 Task: Create a due date automation trigger when advanced on, on the tuesday of the week before a card is due add dates not starting this month at 11:00 AM.
Action: Mouse moved to (861, 265)
Screenshot: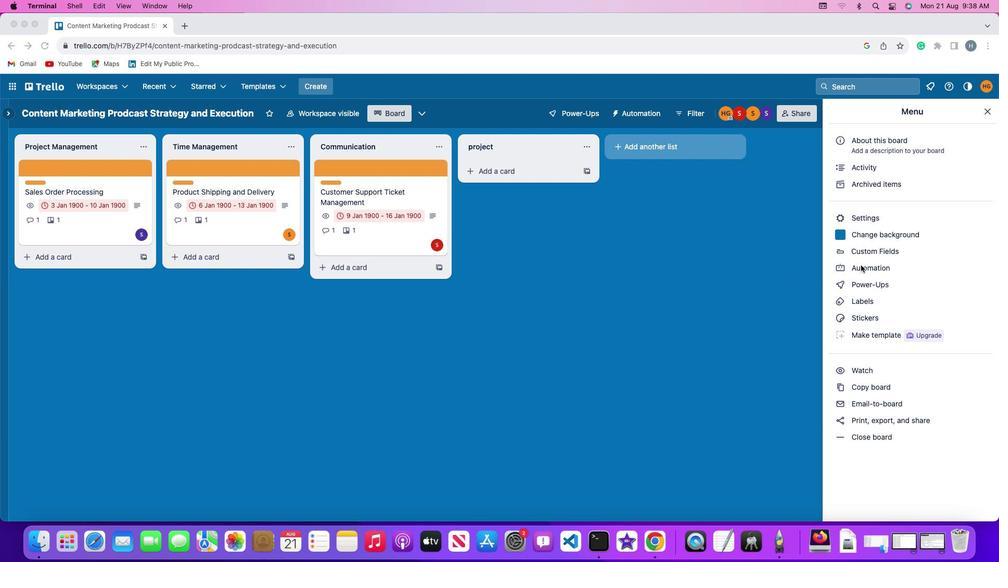 
Action: Mouse pressed left at (861, 265)
Screenshot: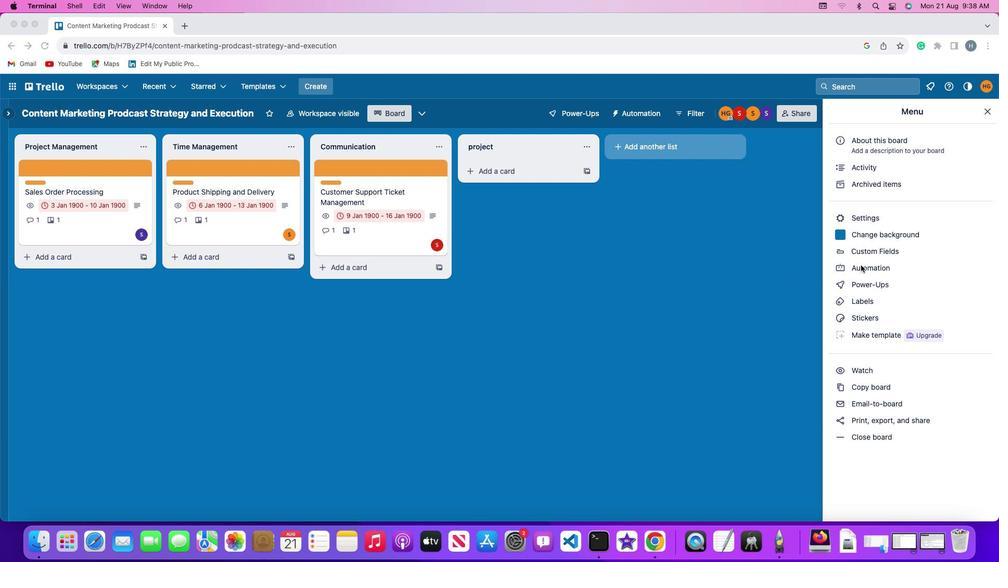 
Action: Mouse pressed left at (861, 265)
Screenshot: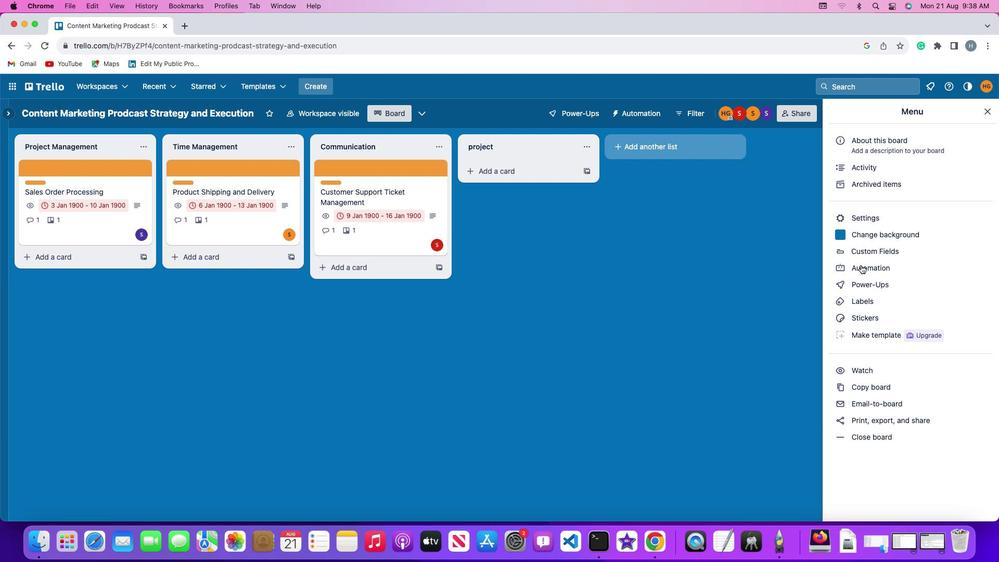 
Action: Mouse moved to (53, 246)
Screenshot: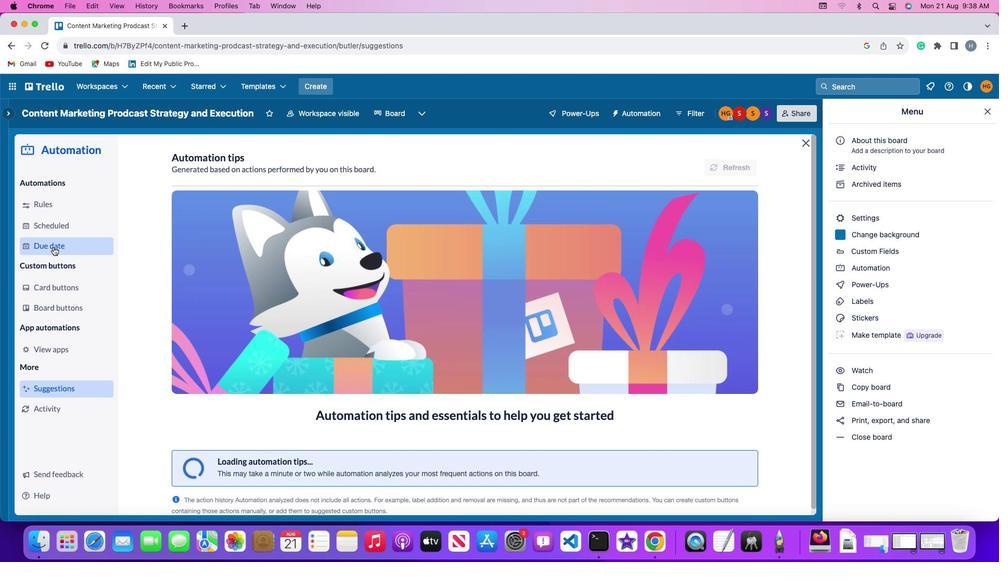 
Action: Mouse pressed left at (53, 246)
Screenshot: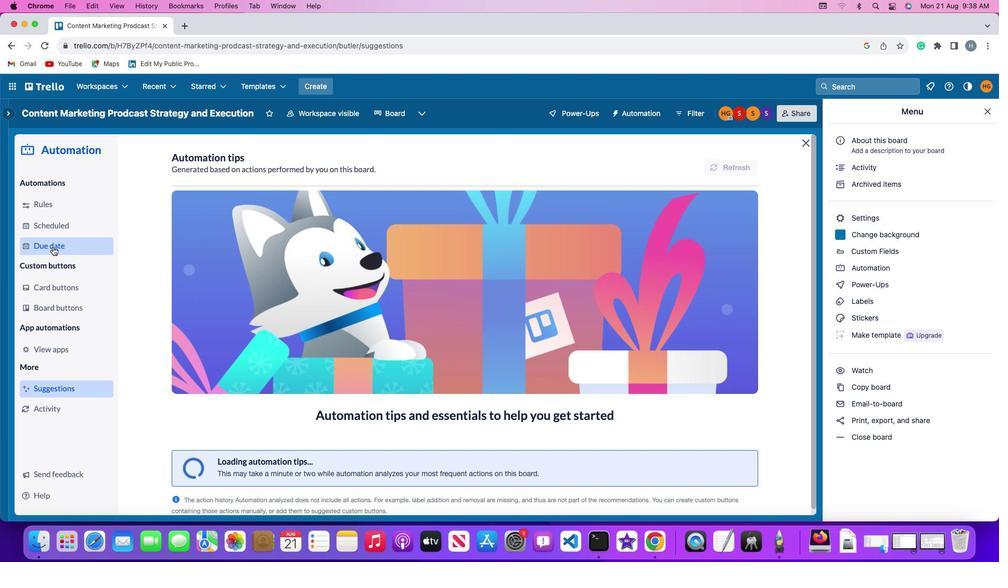 
Action: Mouse moved to (686, 159)
Screenshot: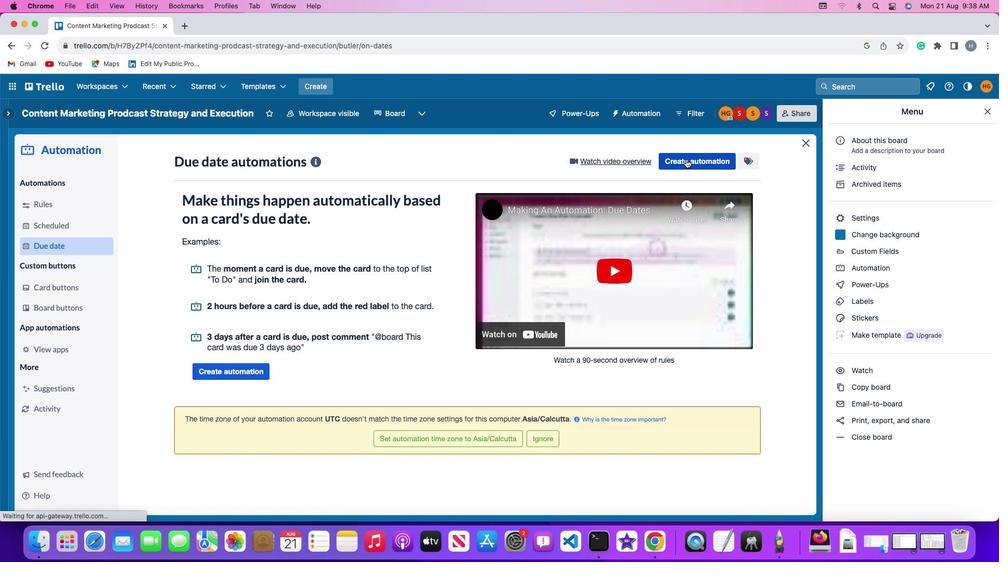 
Action: Mouse pressed left at (686, 159)
Screenshot: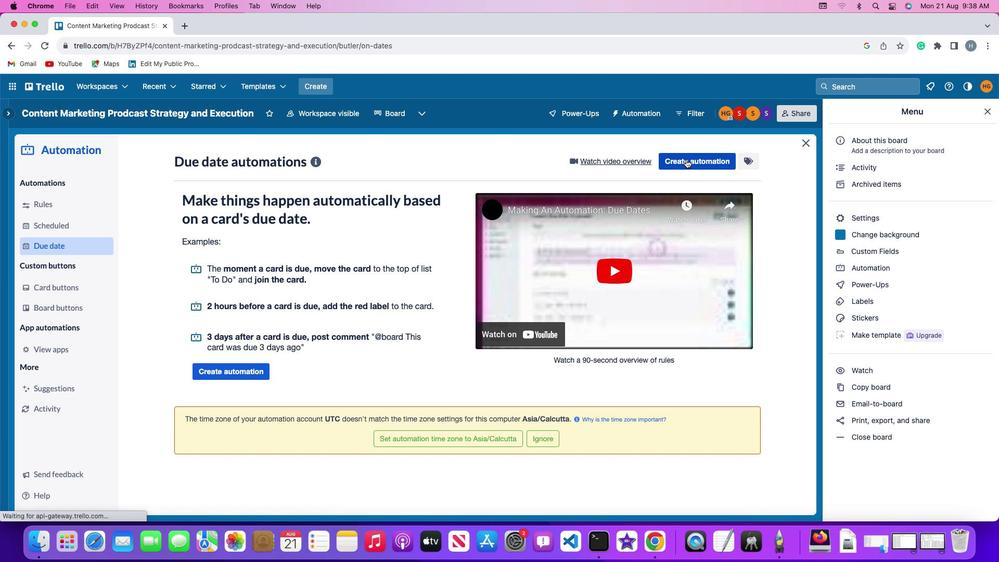 
Action: Mouse moved to (230, 259)
Screenshot: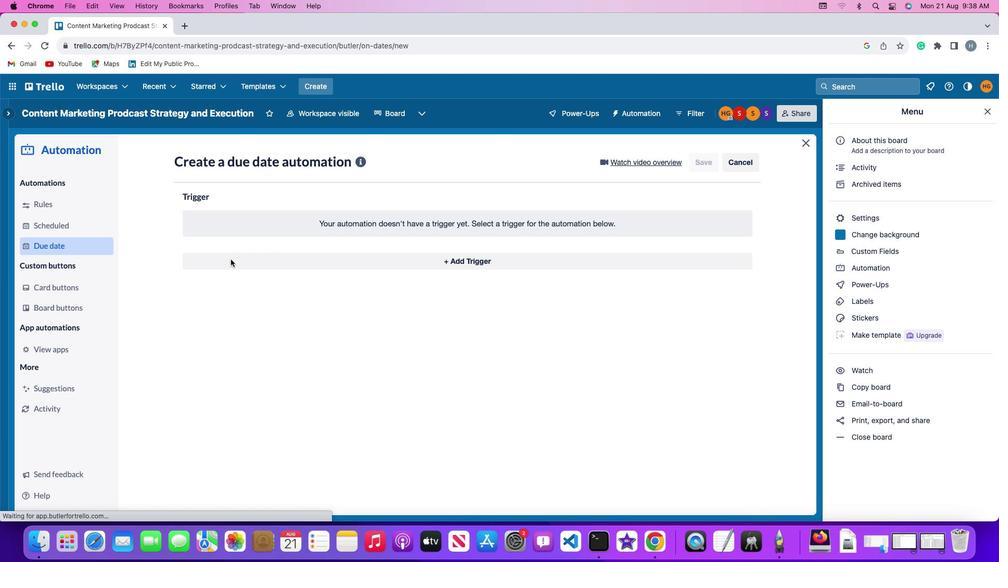 
Action: Mouse pressed left at (230, 259)
Screenshot: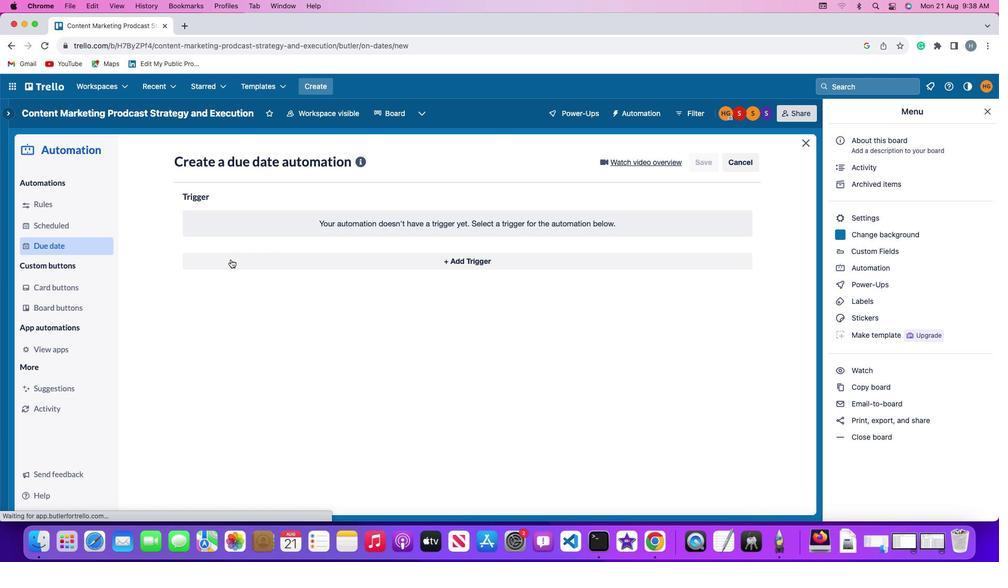 
Action: Mouse moved to (237, 456)
Screenshot: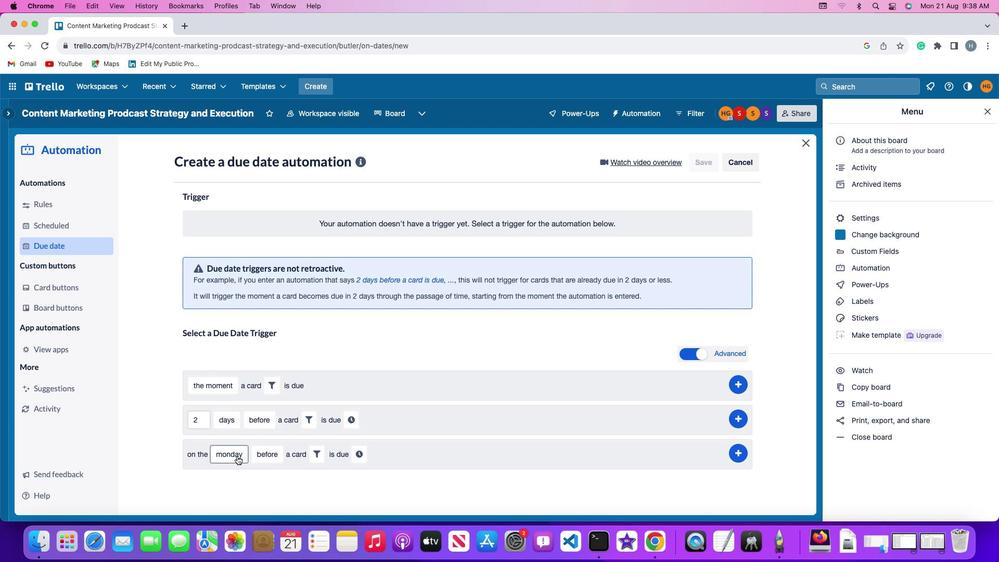 
Action: Mouse pressed left at (237, 456)
Screenshot: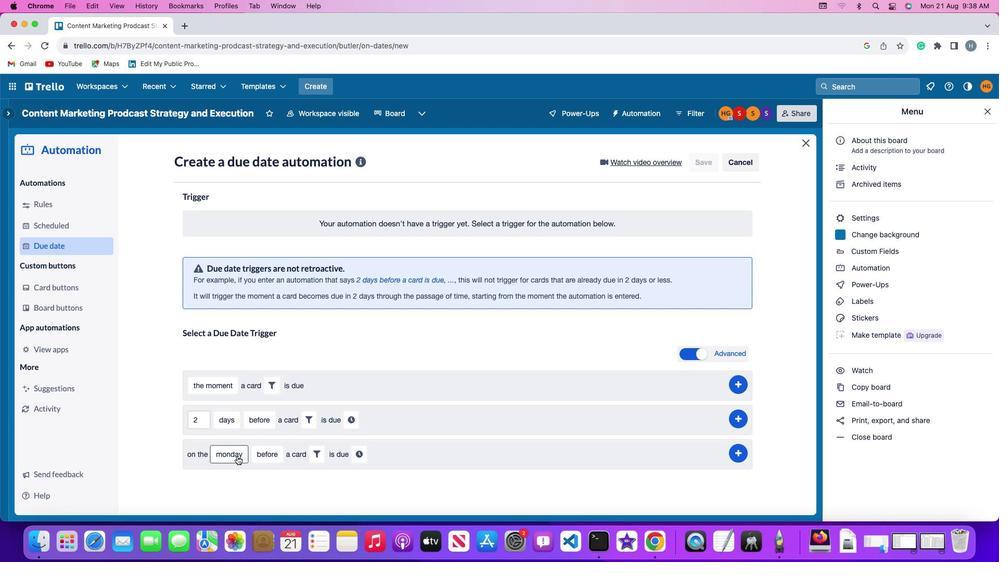 
Action: Mouse moved to (253, 328)
Screenshot: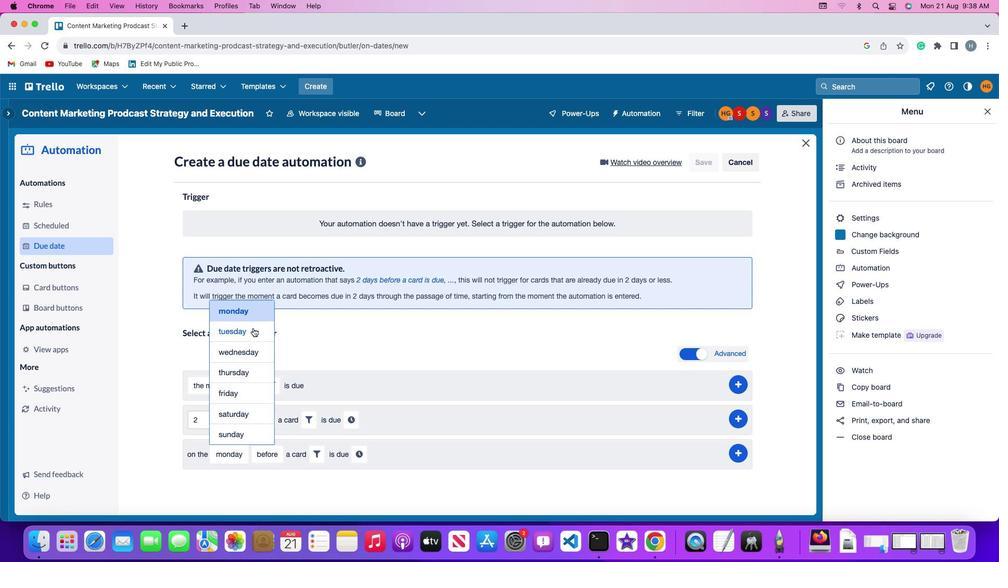 
Action: Mouse pressed left at (253, 328)
Screenshot: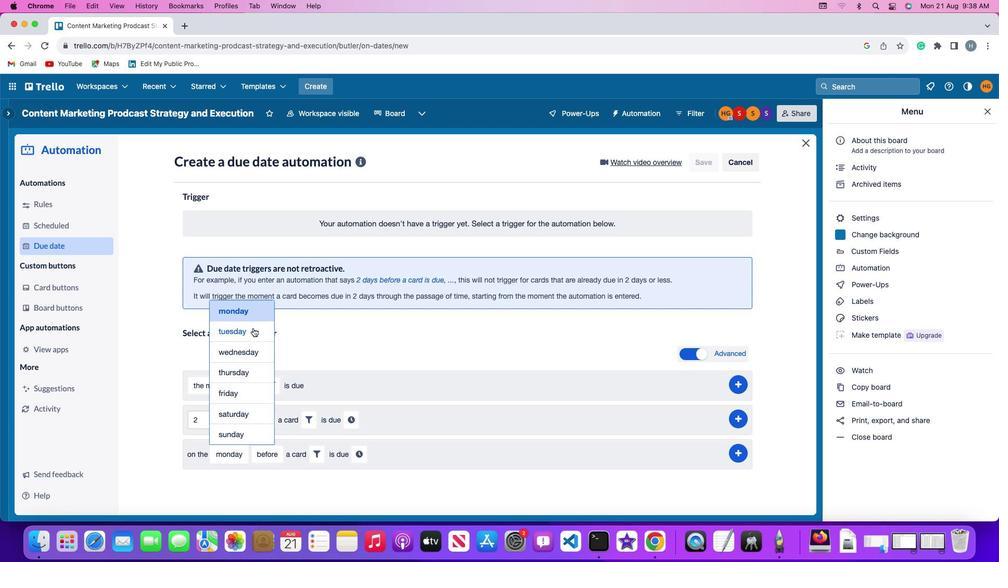 
Action: Mouse moved to (278, 454)
Screenshot: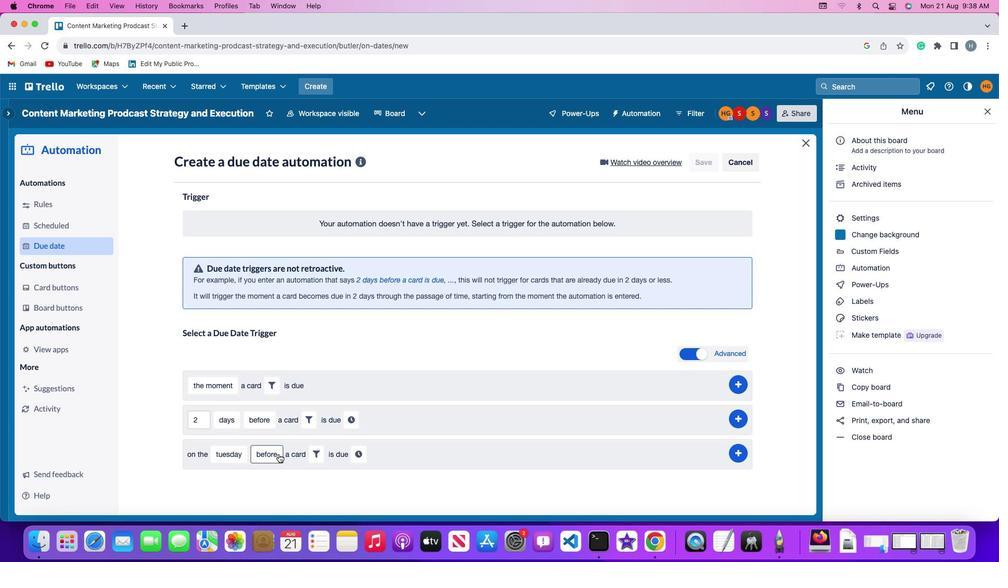 
Action: Mouse pressed left at (278, 454)
Screenshot: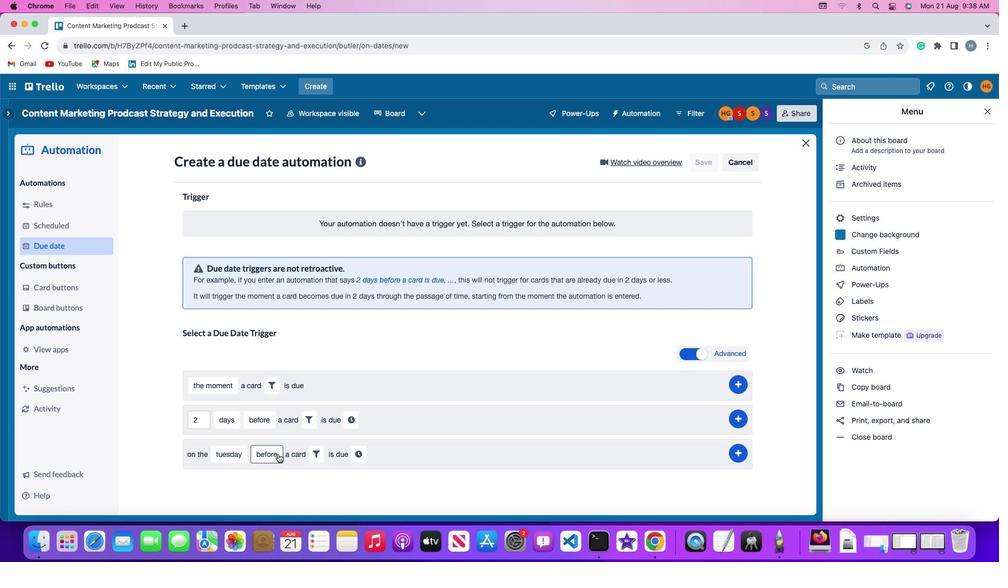 
Action: Mouse moved to (286, 436)
Screenshot: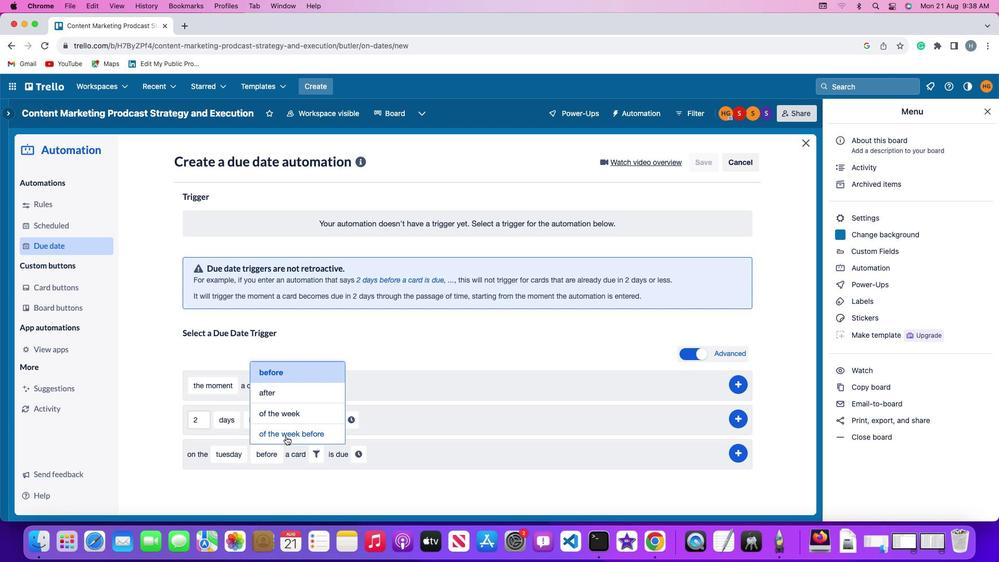 
Action: Mouse pressed left at (286, 436)
Screenshot: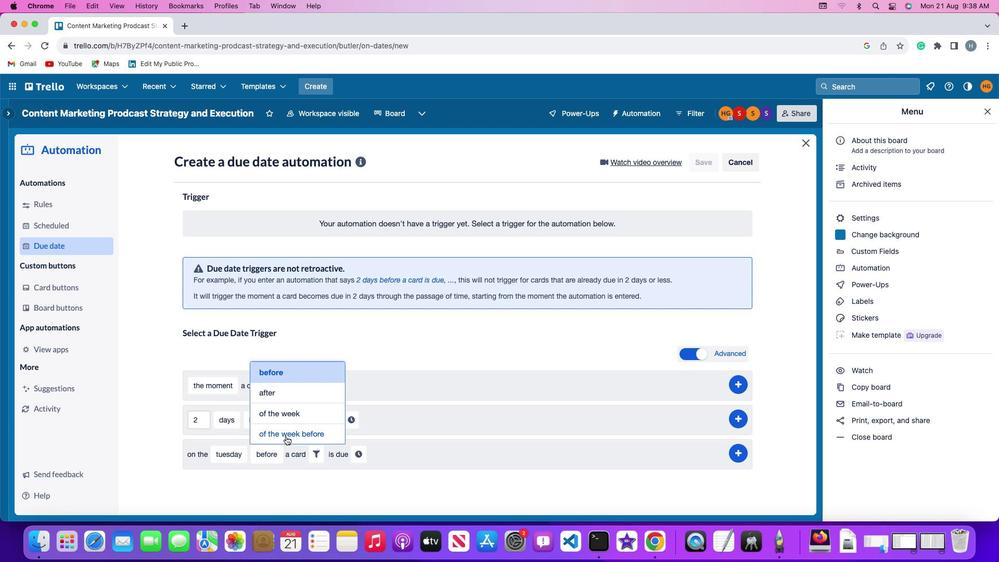 
Action: Mouse moved to (356, 452)
Screenshot: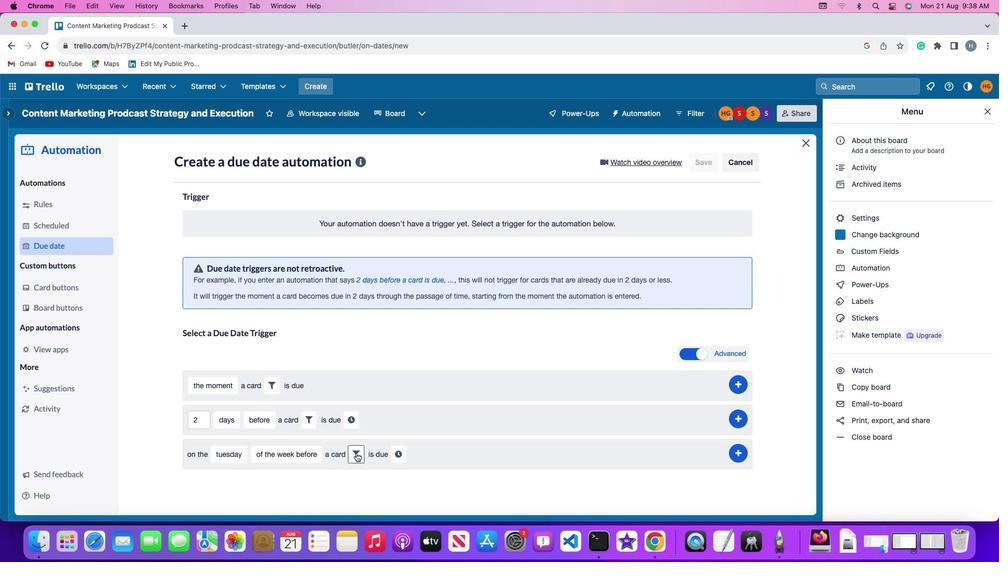 
Action: Mouse pressed left at (356, 452)
Screenshot: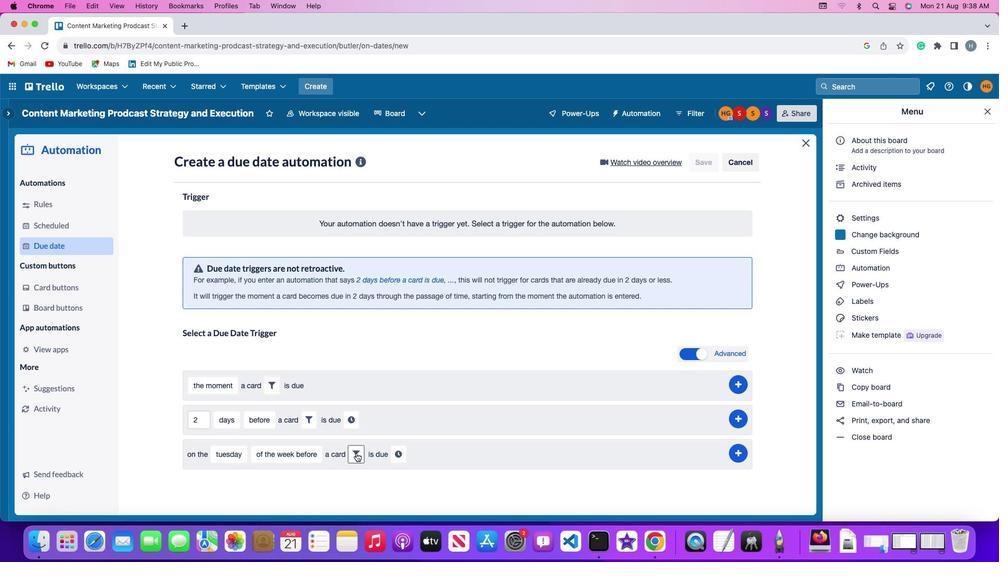
Action: Mouse moved to (408, 483)
Screenshot: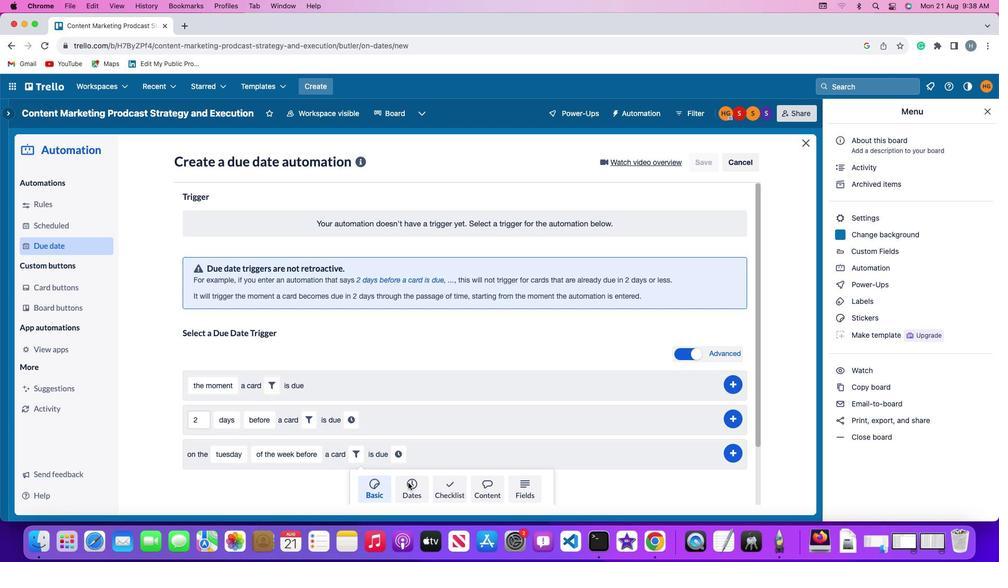 
Action: Mouse pressed left at (408, 483)
Screenshot: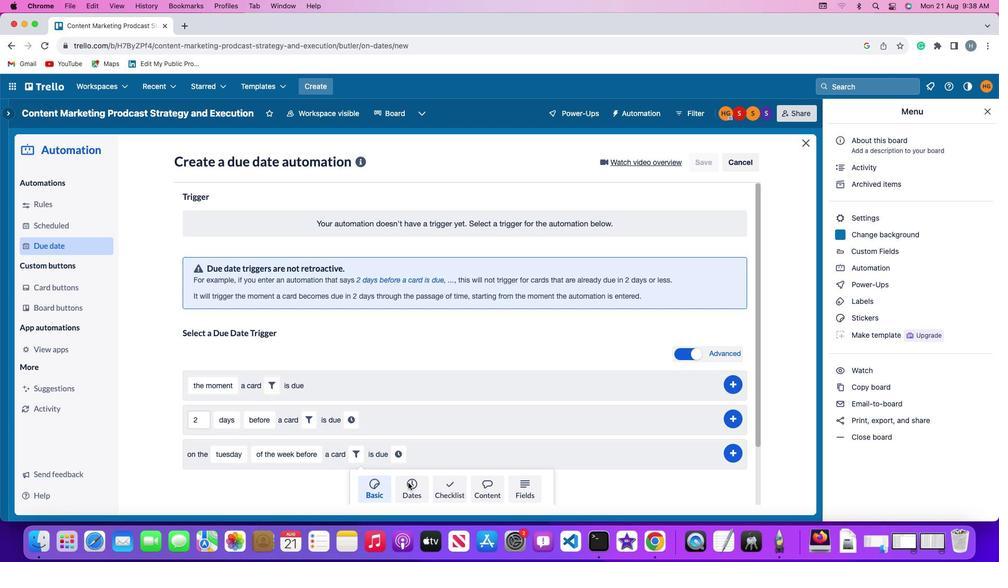 
Action: Mouse moved to (348, 482)
Screenshot: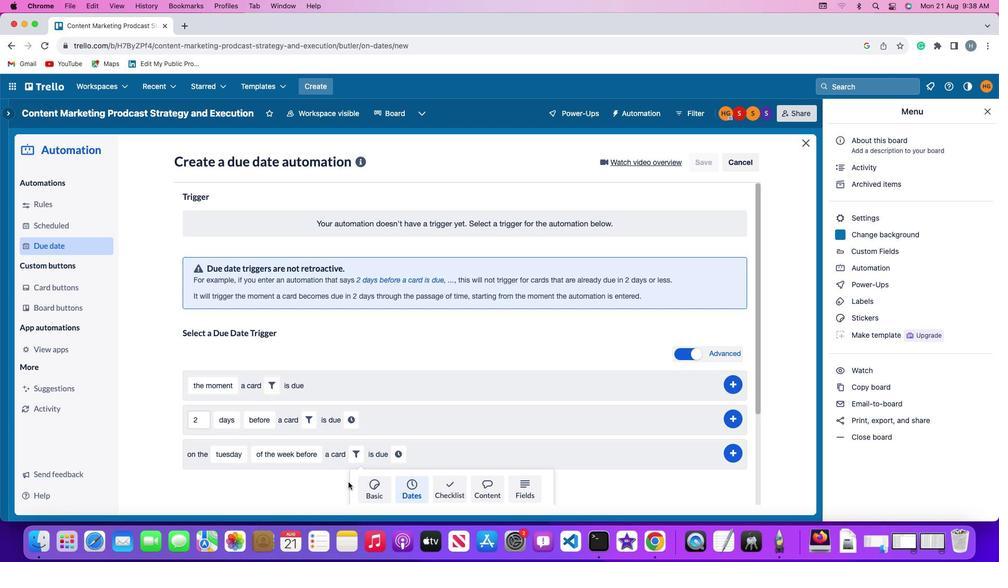 
Action: Mouse scrolled (348, 482) with delta (0, 0)
Screenshot: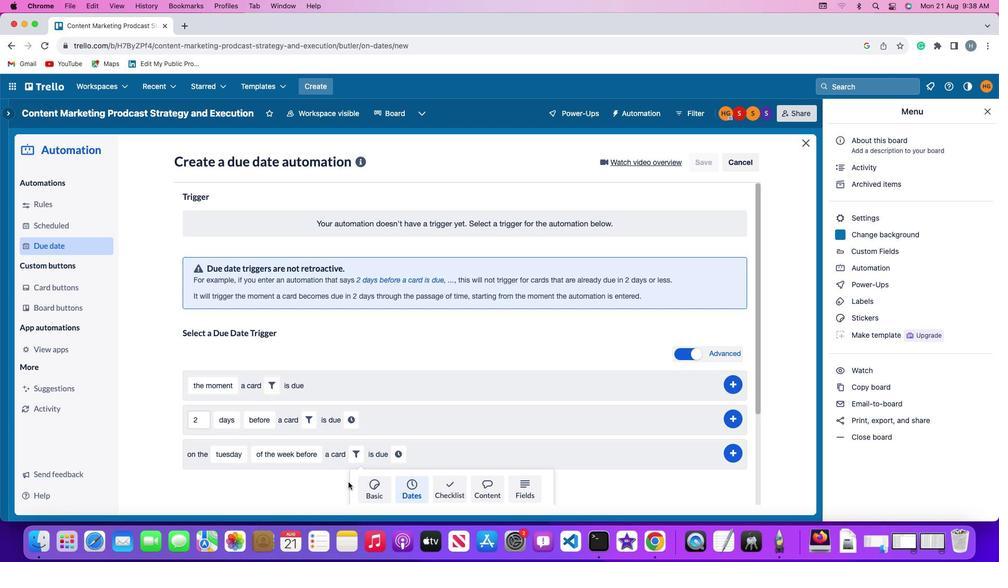 
Action: Mouse scrolled (348, 482) with delta (0, 0)
Screenshot: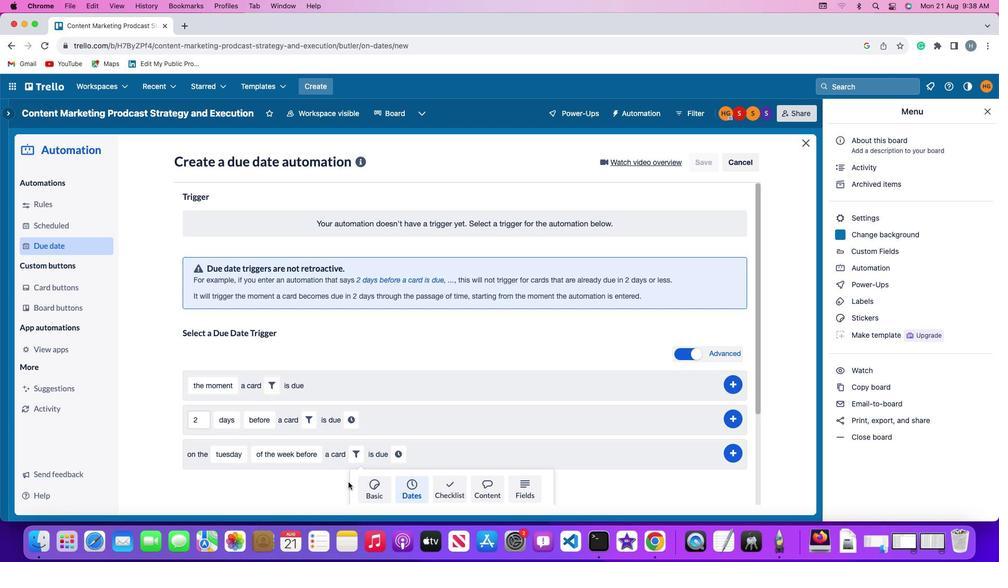 
Action: Mouse scrolled (348, 482) with delta (0, -1)
Screenshot: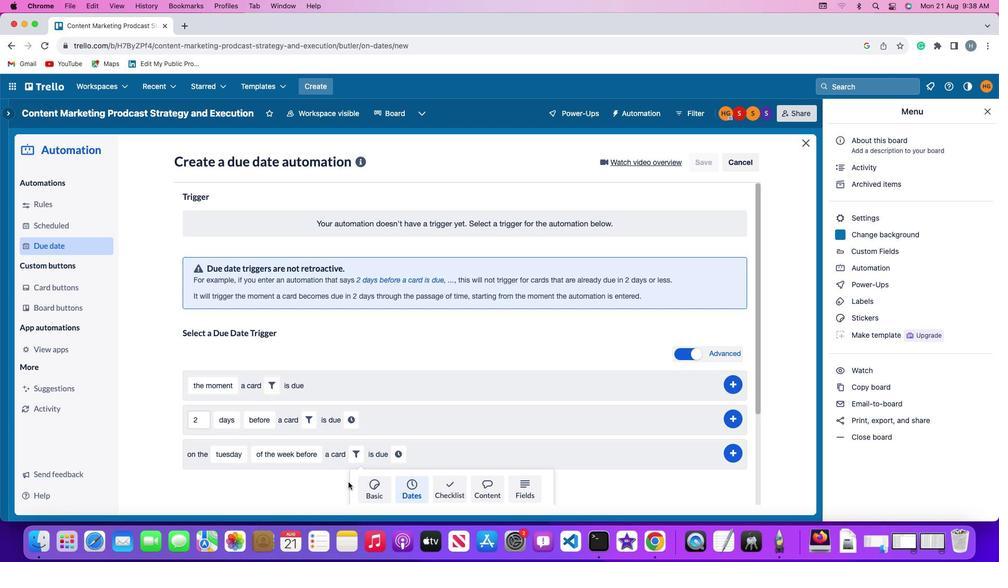 
Action: Mouse scrolled (348, 482) with delta (0, -2)
Screenshot: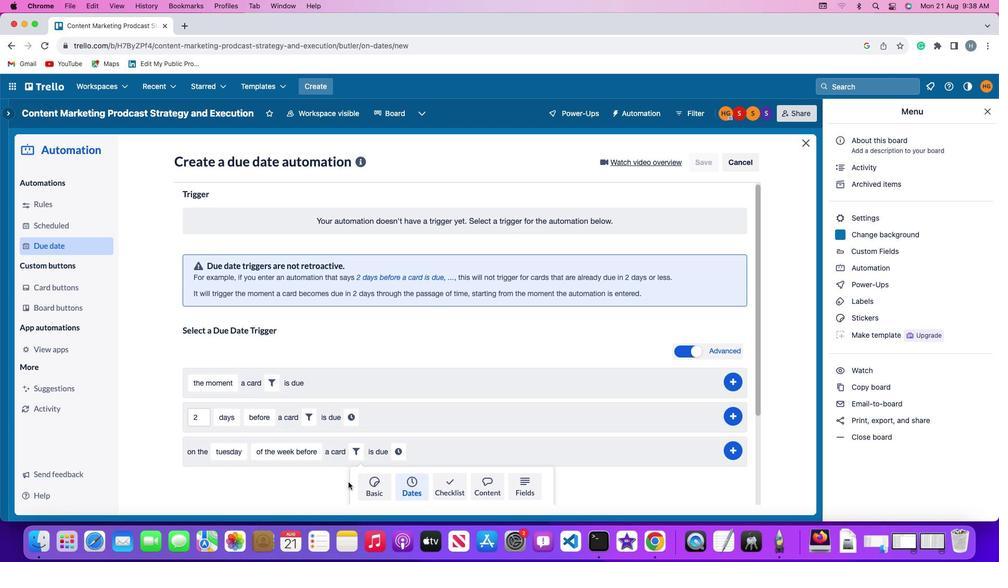 
Action: Mouse moved to (340, 480)
Screenshot: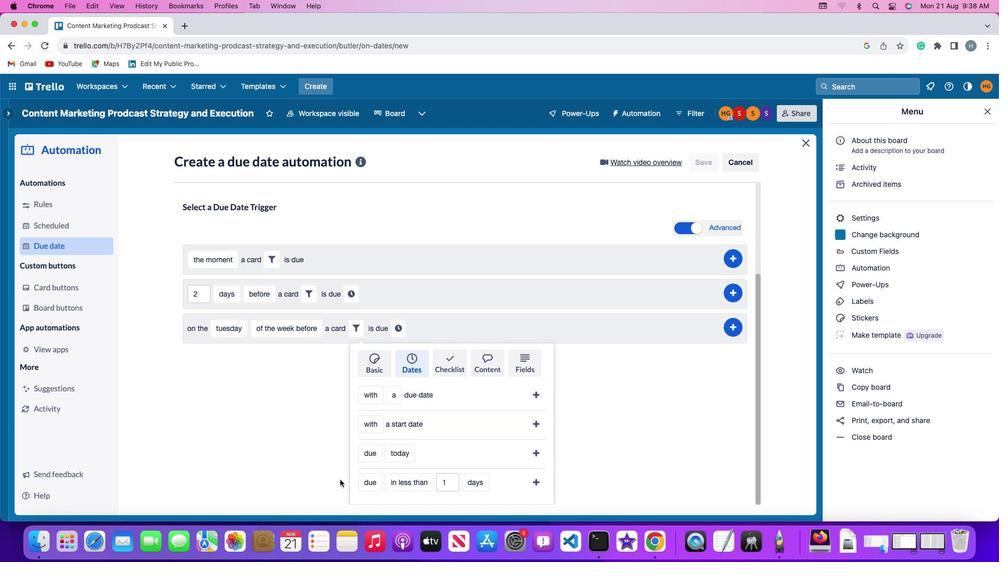 
Action: Mouse scrolled (340, 480) with delta (0, 0)
Screenshot: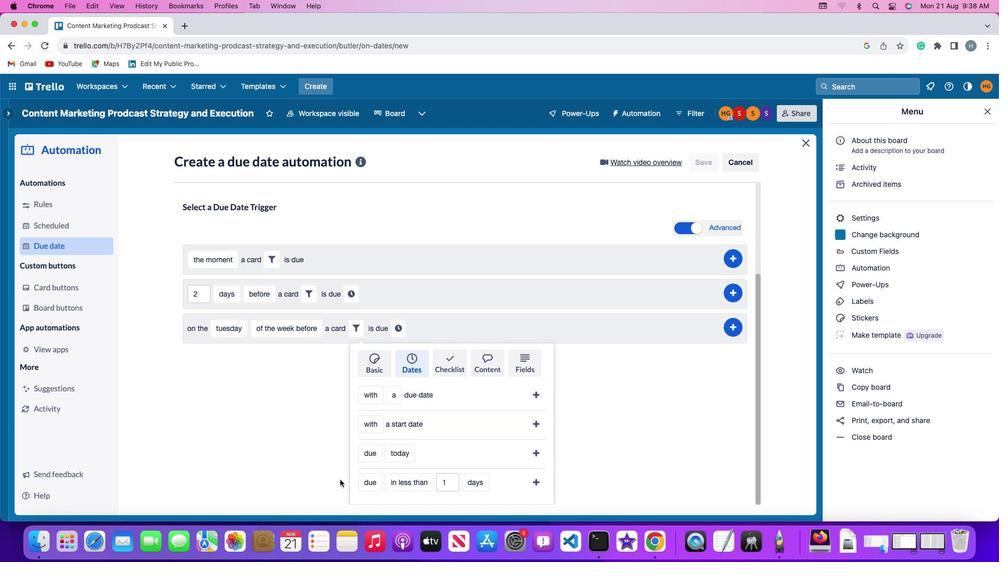 
Action: Mouse moved to (335, 478)
Screenshot: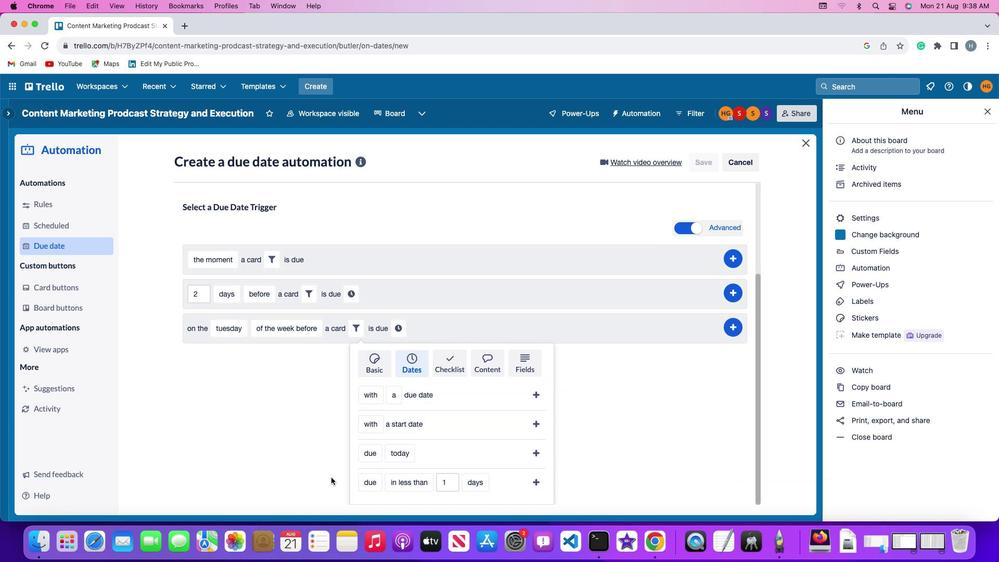 
Action: Mouse scrolled (335, 478) with delta (0, 0)
Screenshot: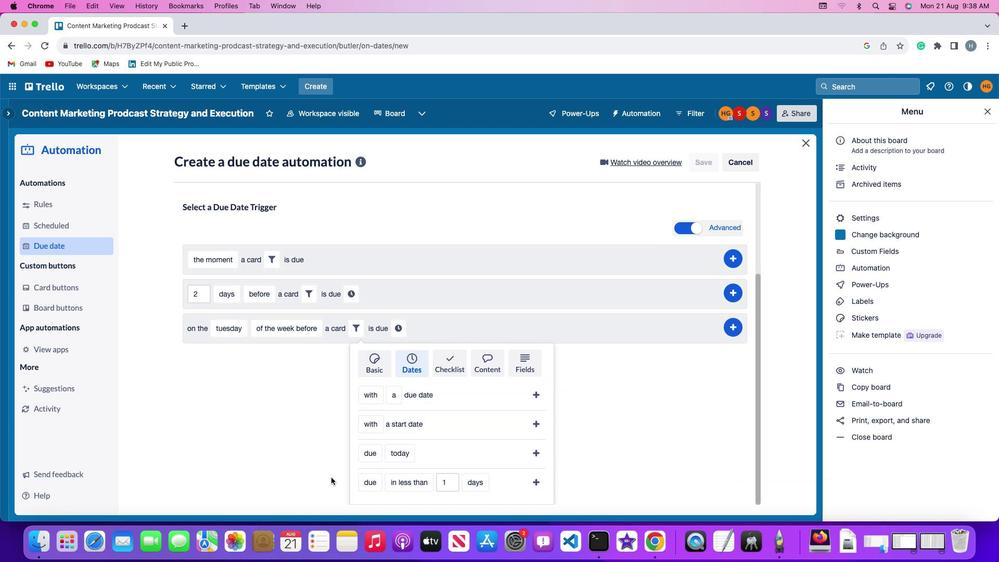 
Action: Mouse moved to (325, 476)
Screenshot: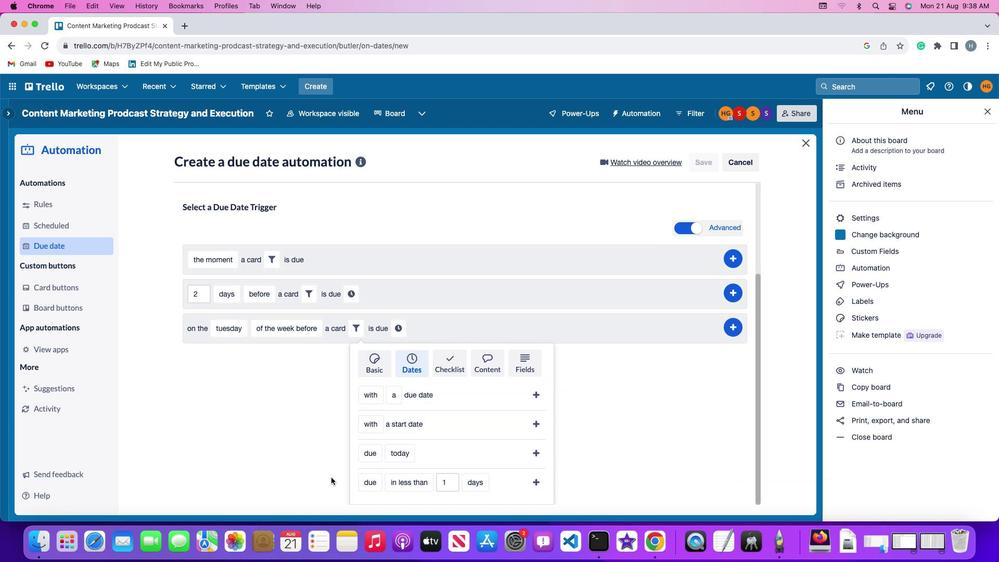 
Action: Mouse scrolled (325, 476) with delta (0, -1)
Screenshot: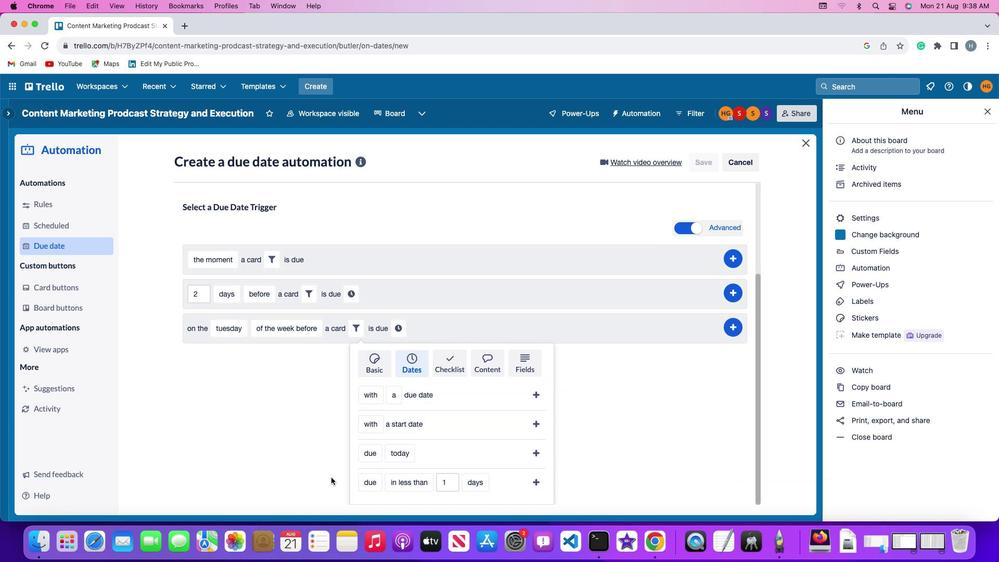 
Action: Mouse moved to (368, 457)
Screenshot: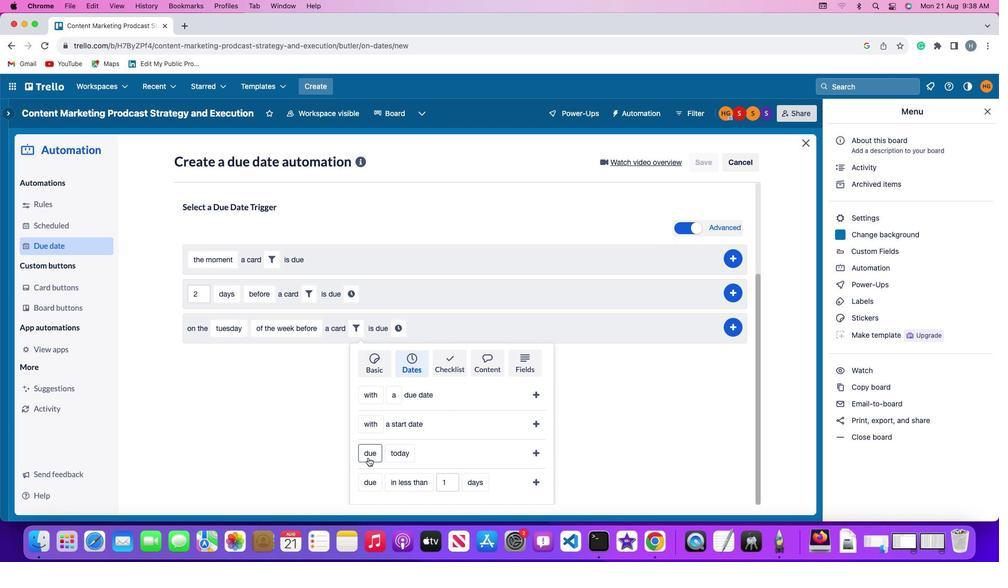 
Action: Mouse pressed left at (368, 457)
Screenshot: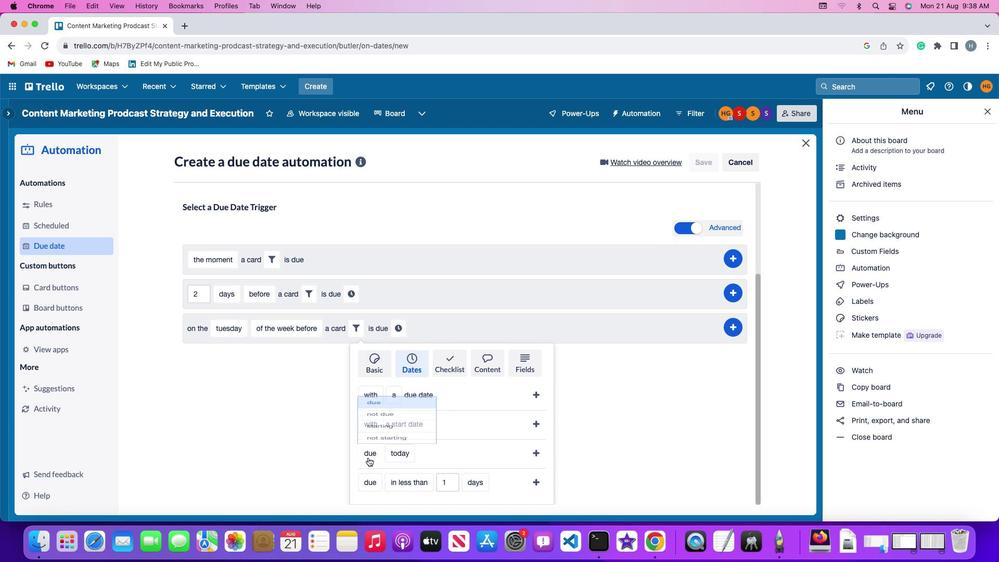 
Action: Mouse moved to (374, 439)
Screenshot: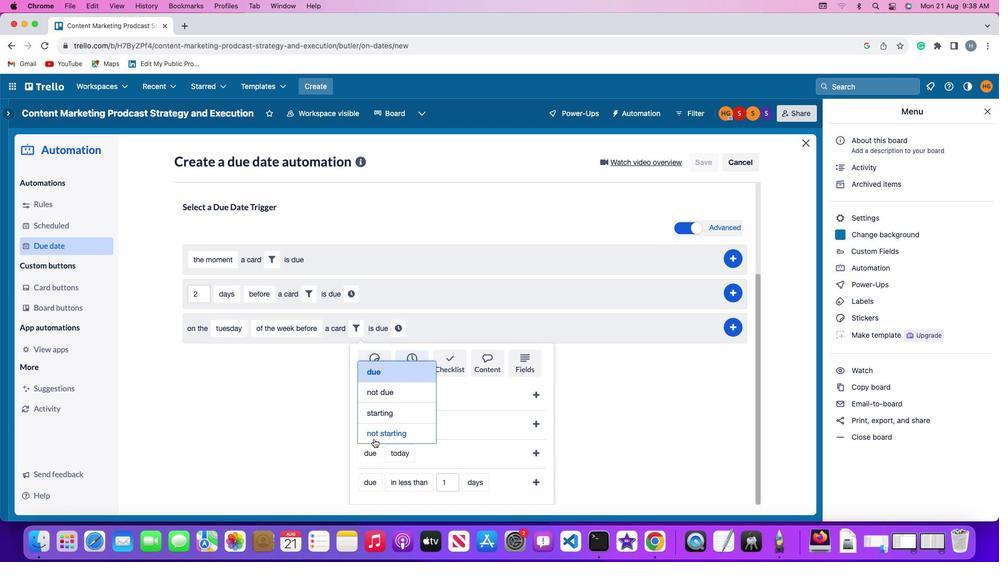 
Action: Mouse pressed left at (374, 439)
Screenshot: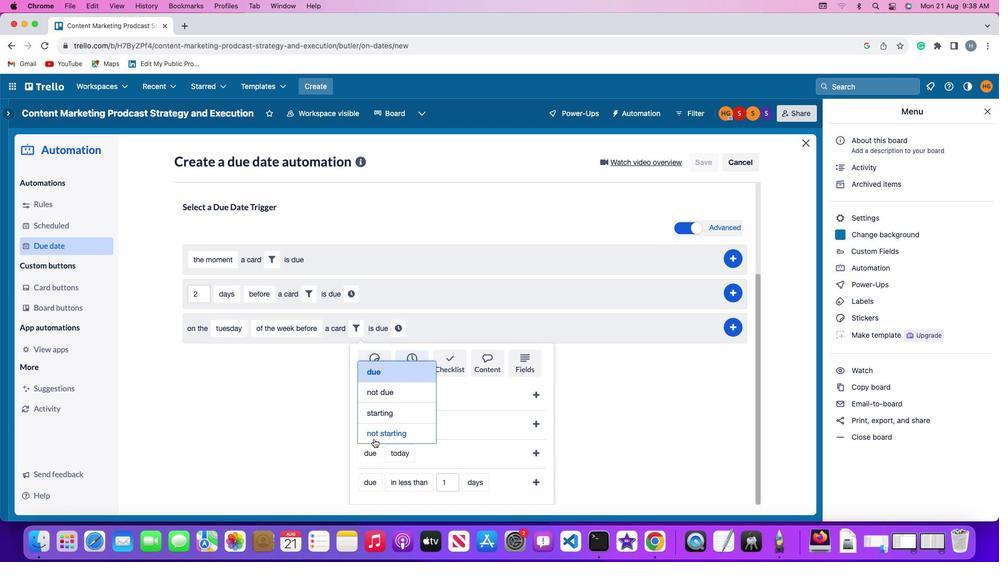 
Action: Mouse moved to (420, 449)
Screenshot: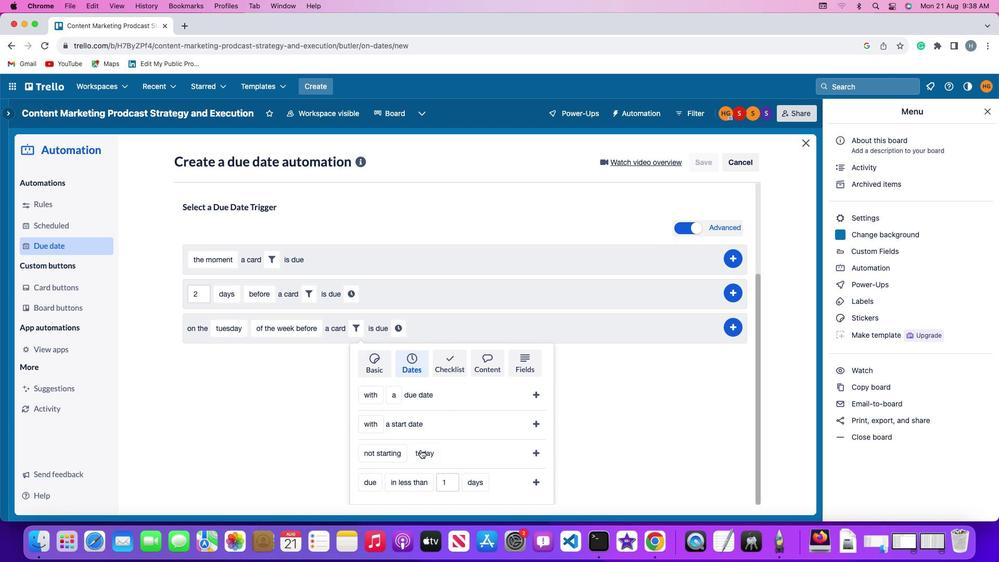 
Action: Mouse pressed left at (420, 449)
Screenshot: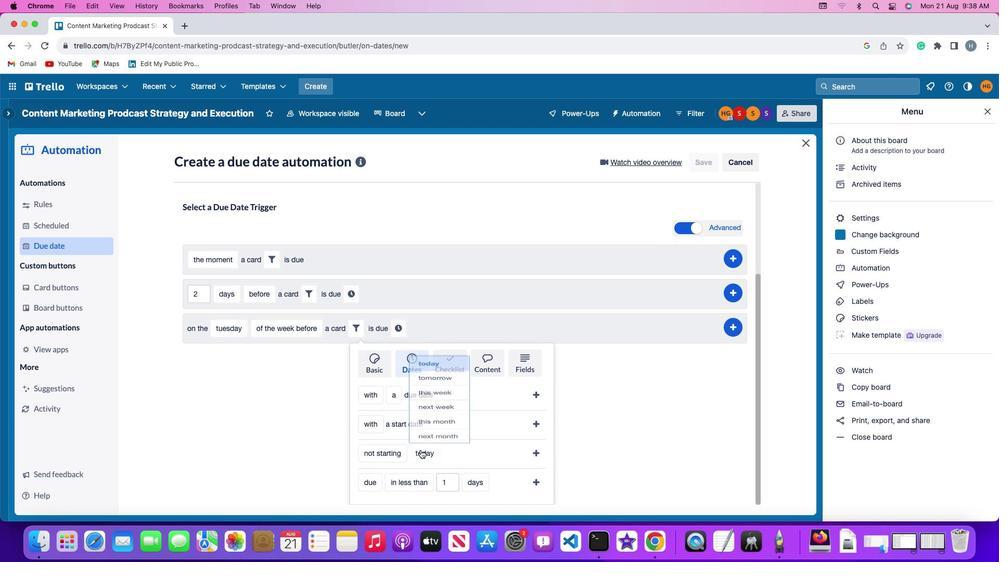 
Action: Mouse moved to (430, 413)
Screenshot: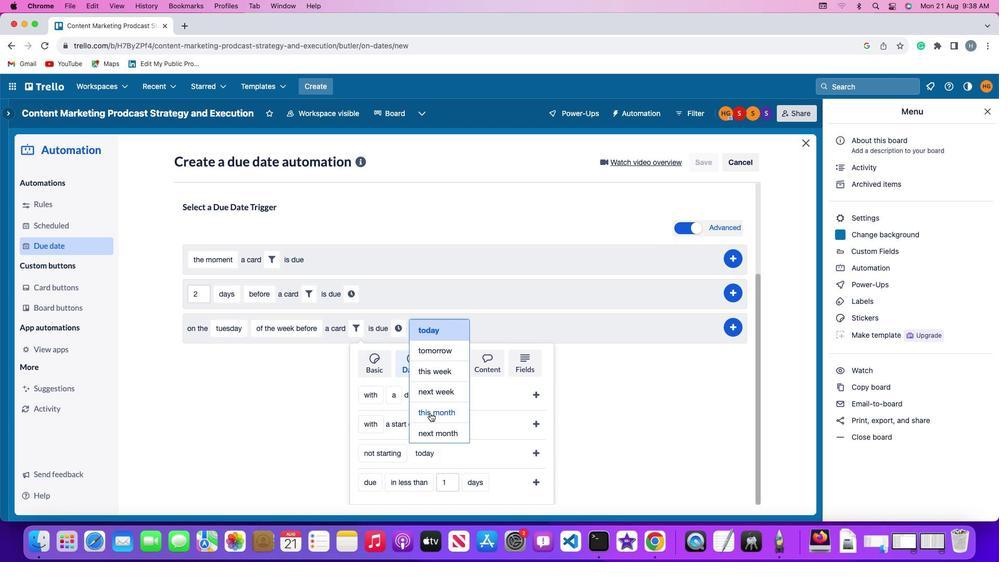 
Action: Mouse pressed left at (430, 413)
Screenshot: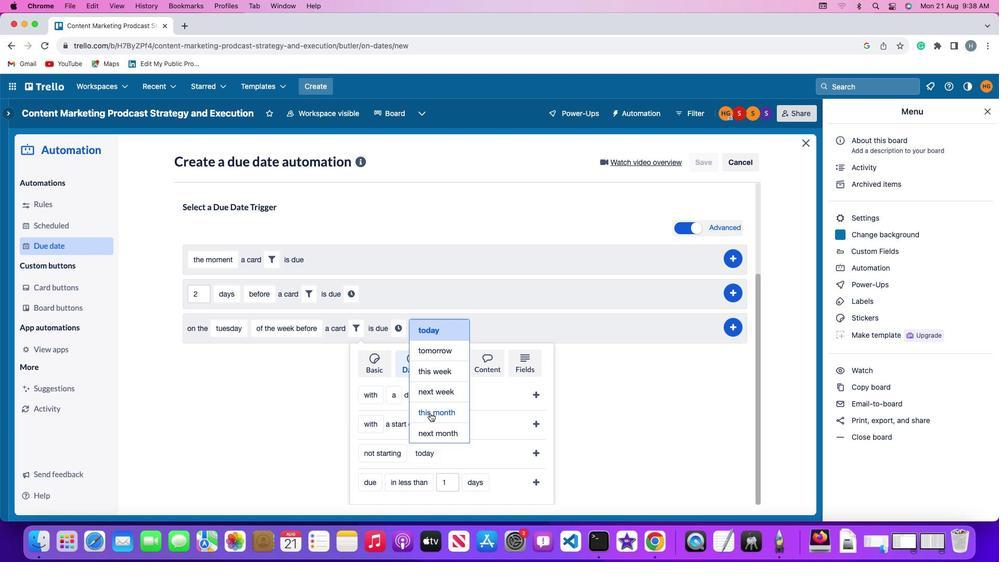 
Action: Mouse moved to (542, 452)
Screenshot: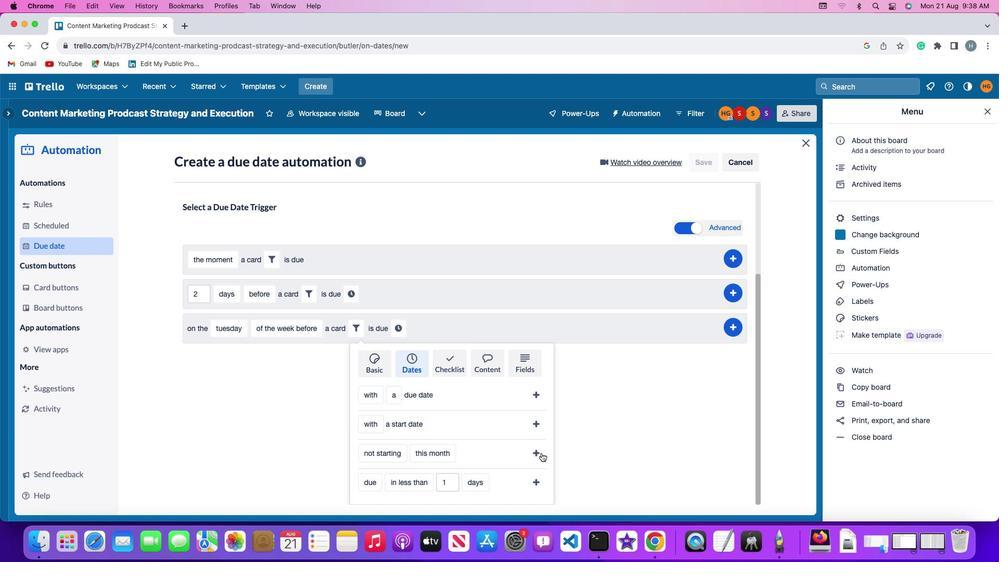 
Action: Mouse pressed left at (542, 452)
Screenshot: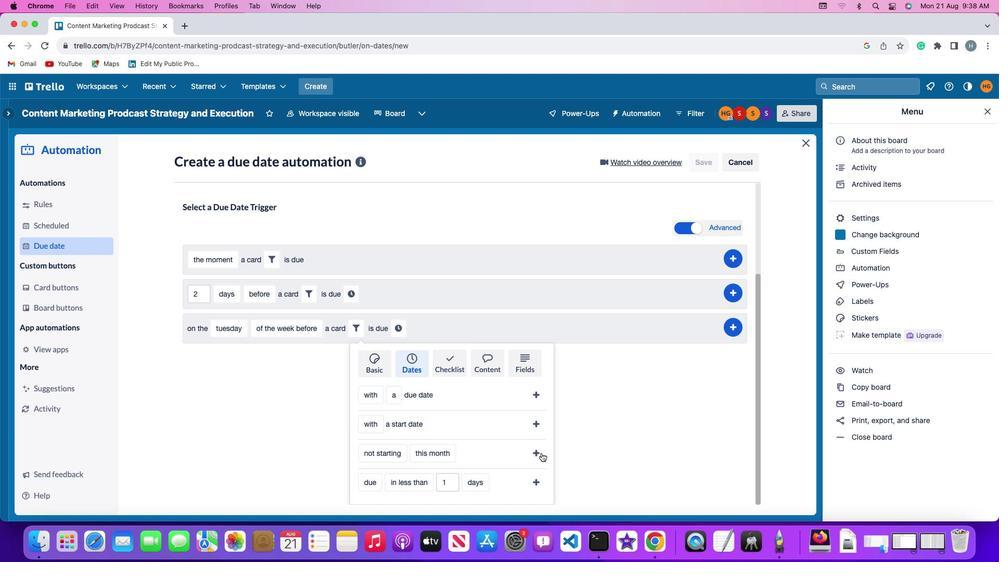 
Action: Mouse moved to (499, 447)
Screenshot: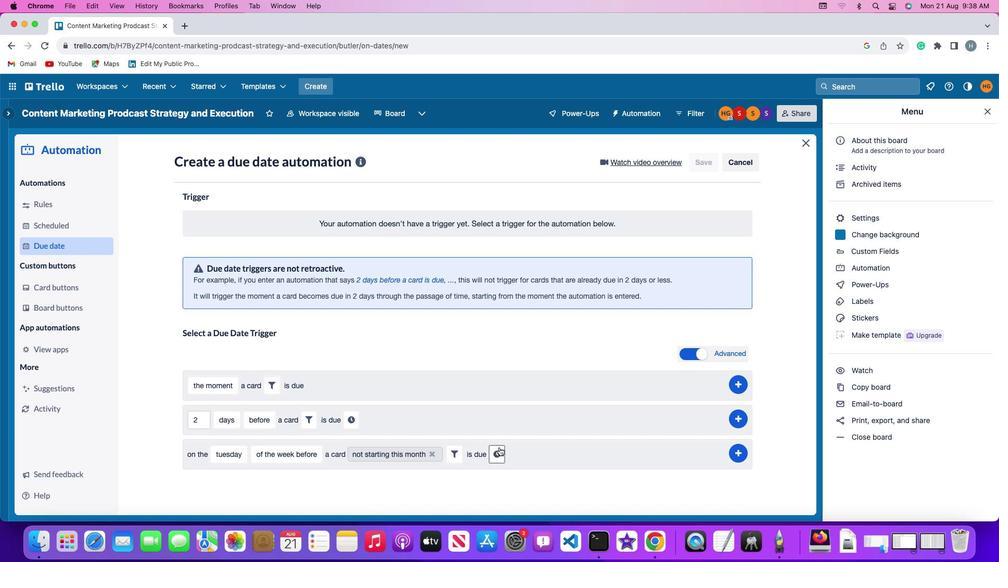 
Action: Mouse pressed left at (499, 447)
Screenshot: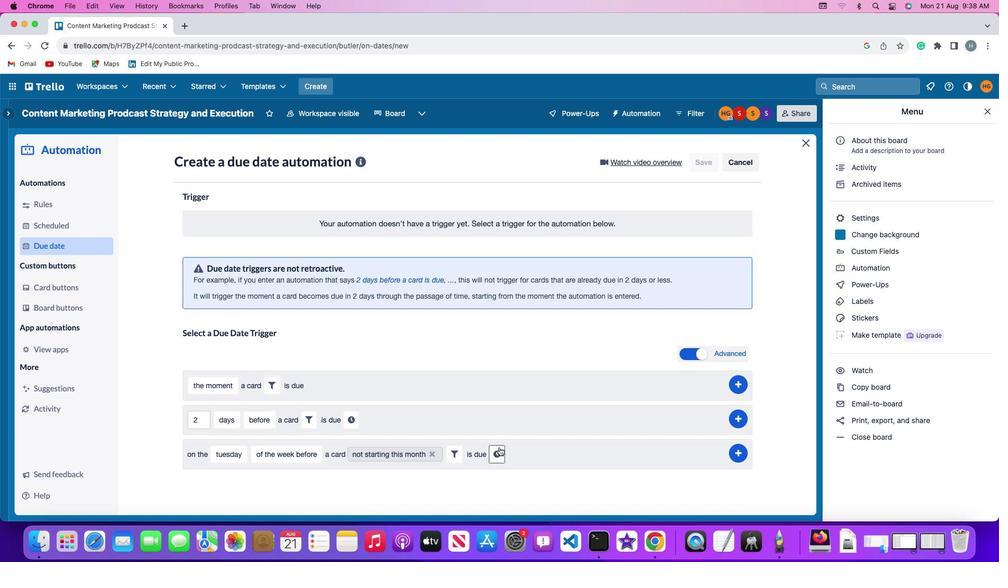 
Action: Mouse moved to (514, 454)
Screenshot: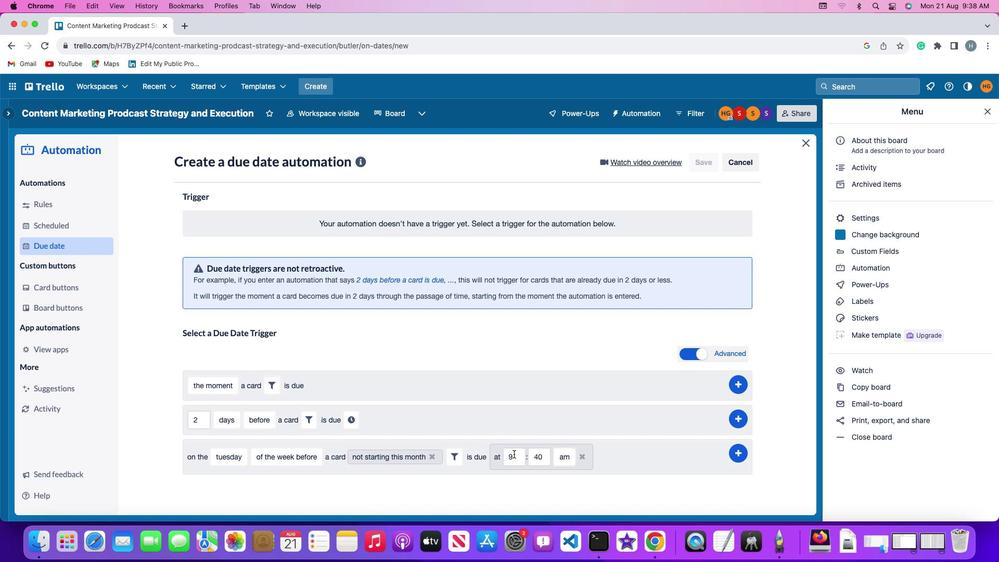 
Action: Mouse pressed left at (514, 454)
Screenshot: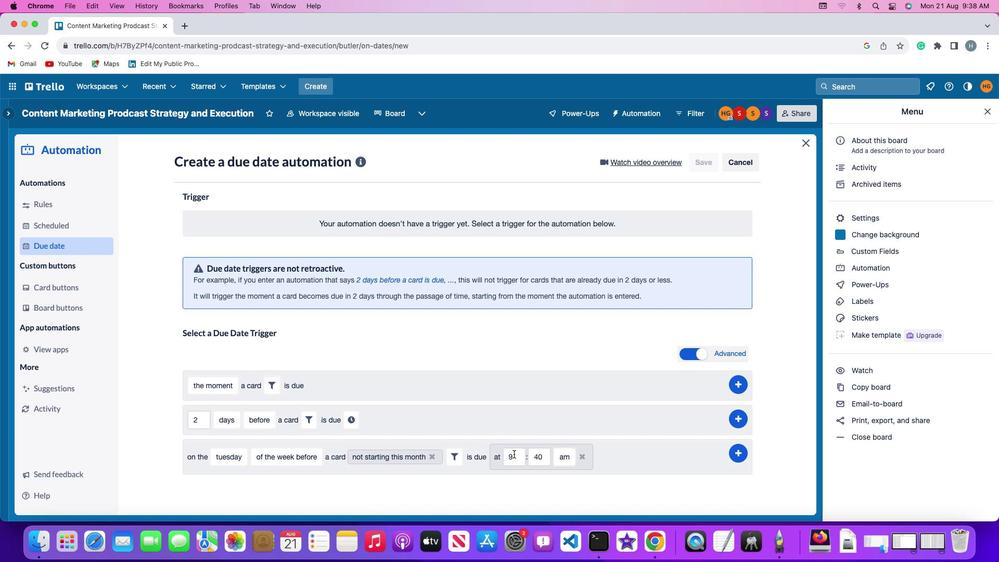 
Action: Key pressed Key.backspace'1''1'
Screenshot: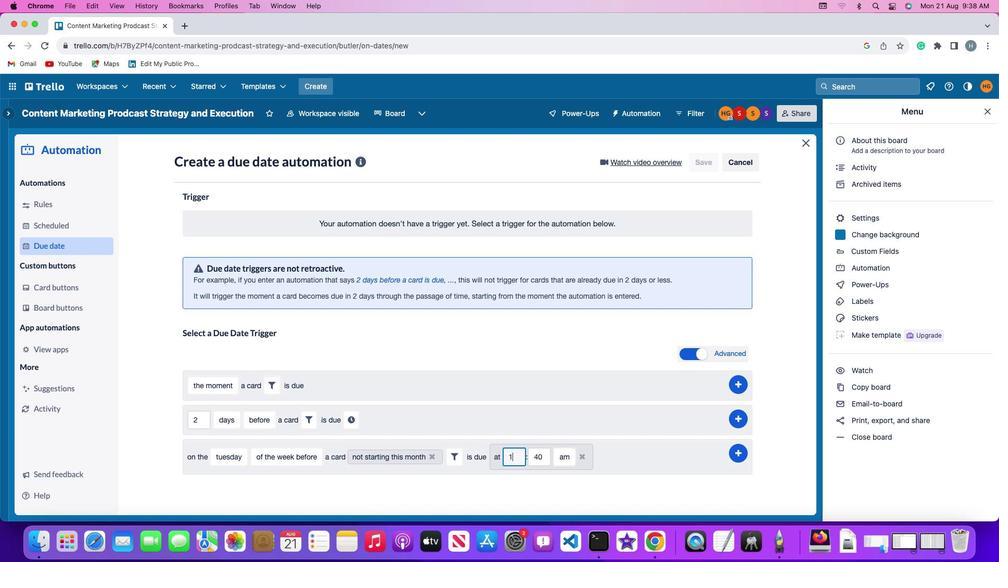 
Action: Mouse moved to (546, 455)
Screenshot: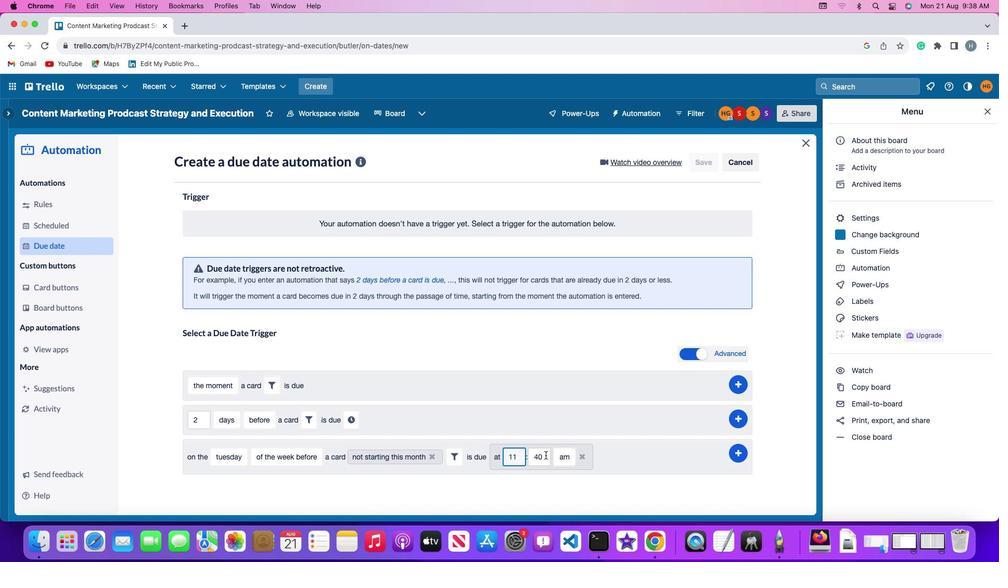 
Action: Mouse pressed left at (546, 455)
Screenshot: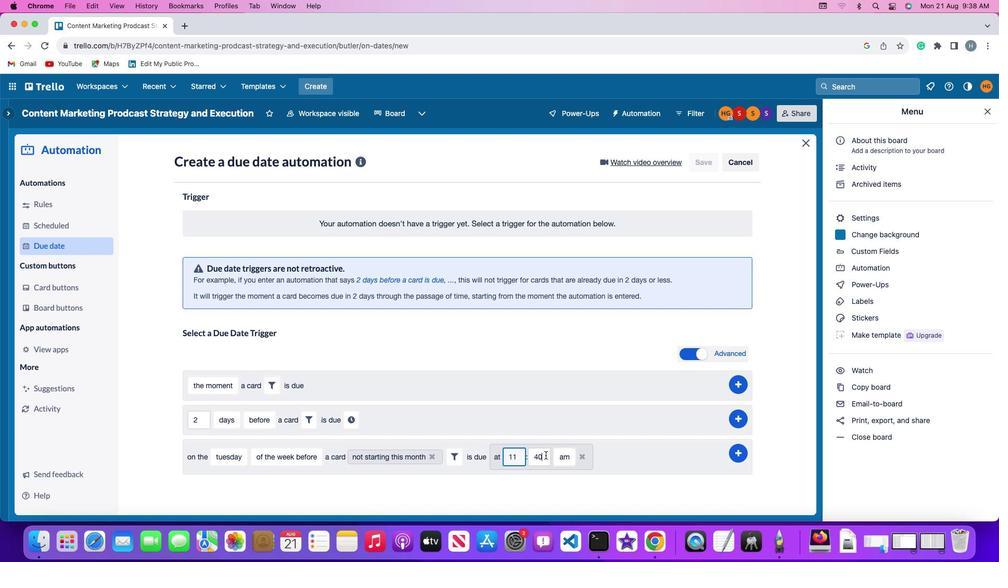 
Action: Key pressed Key.backspaceKey.backspace'0''0'
Screenshot: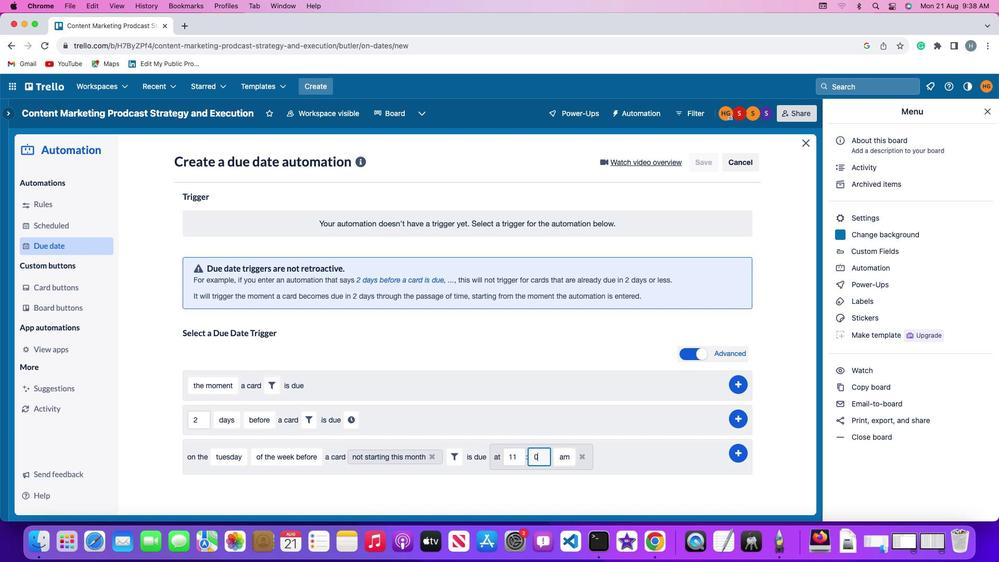 
Action: Mouse moved to (561, 456)
Screenshot: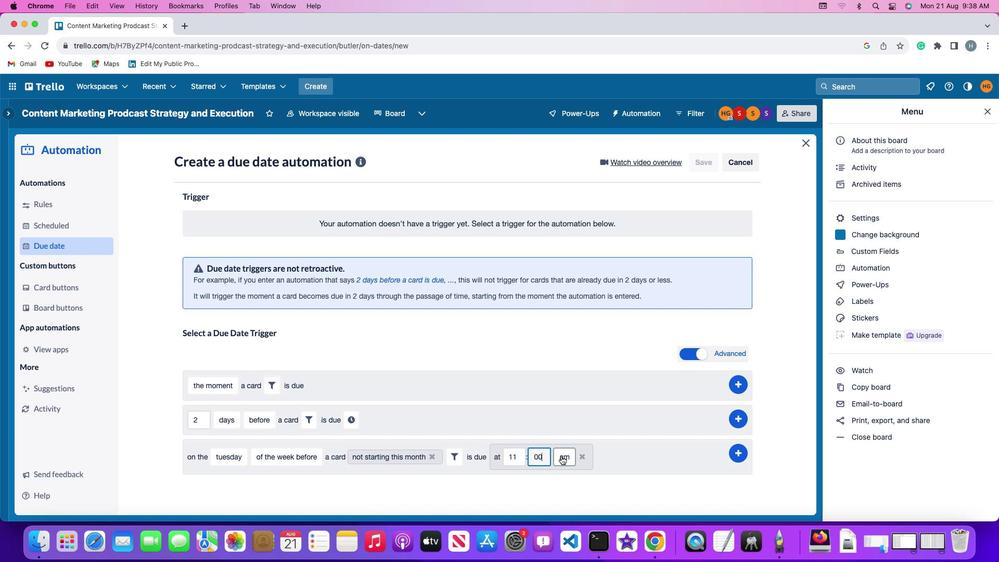 
Action: Mouse pressed left at (561, 456)
Screenshot: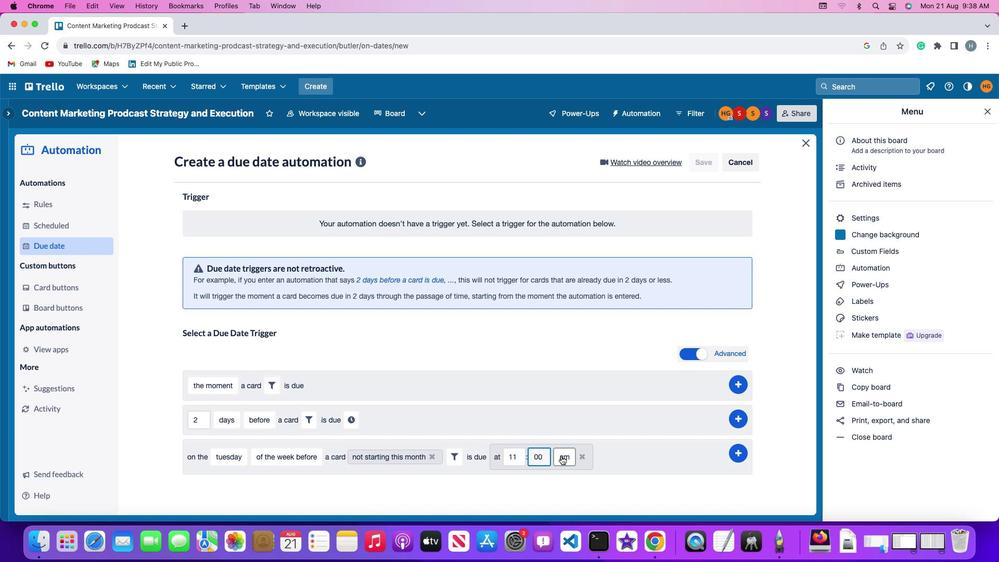 
Action: Mouse moved to (565, 471)
Screenshot: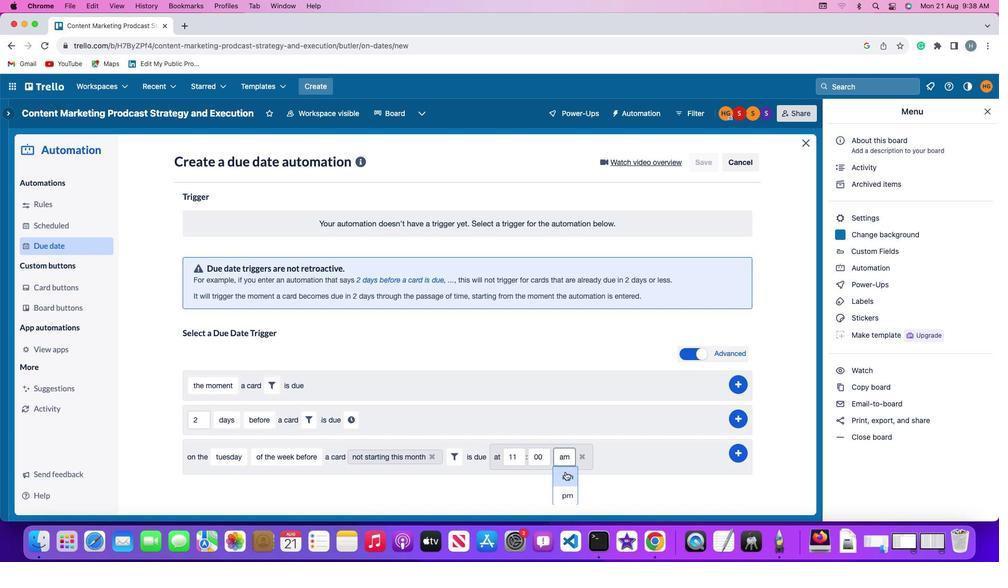 
Action: Mouse pressed left at (565, 471)
Screenshot: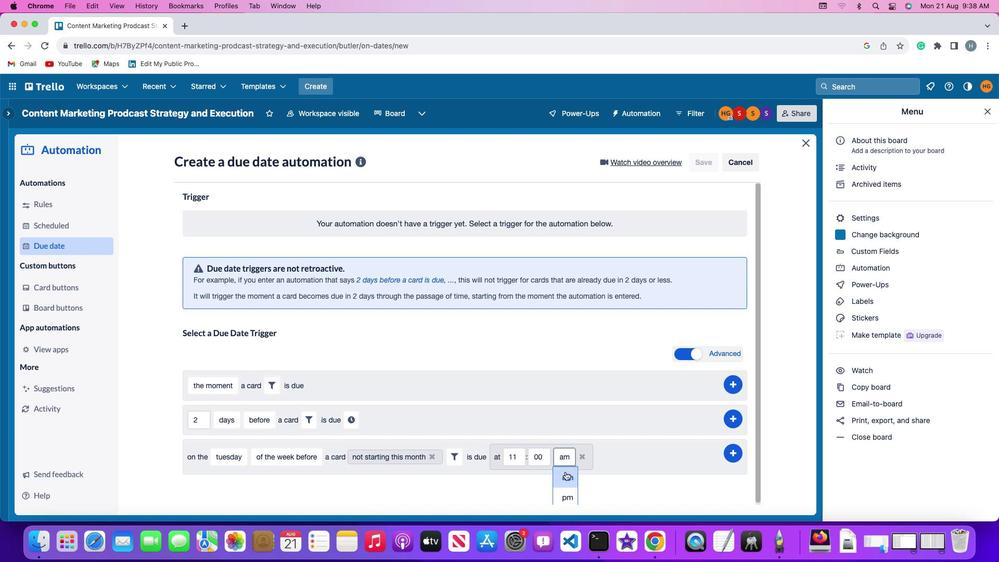 
Action: Mouse moved to (739, 450)
Screenshot: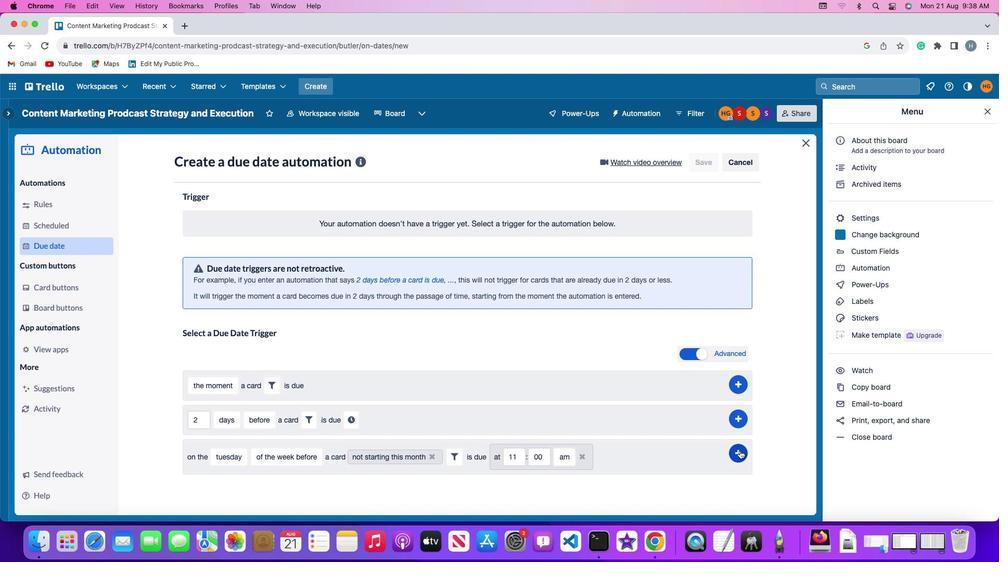 
Action: Mouse pressed left at (739, 450)
Screenshot: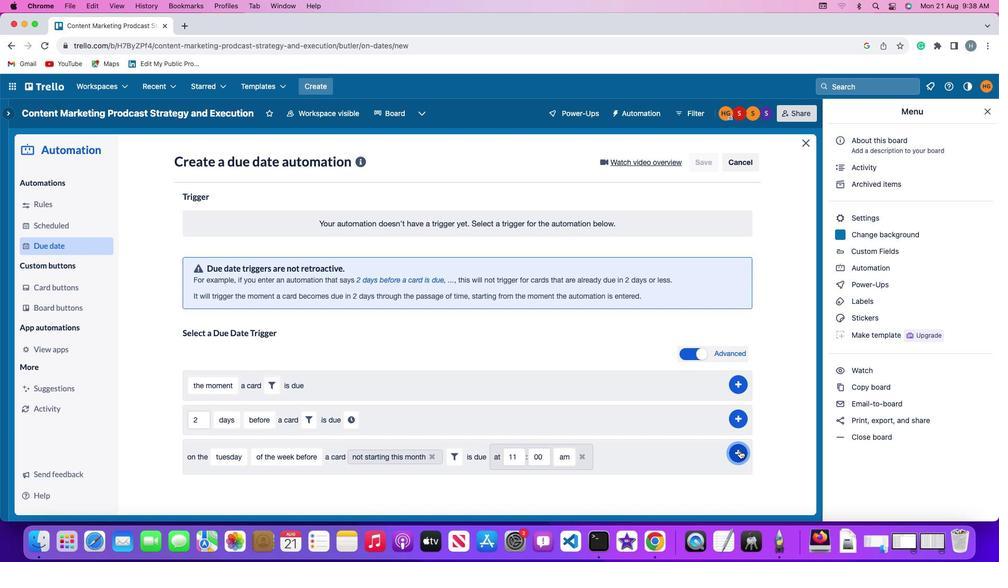 
Action: Mouse moved to (794, 376)
Screenshot: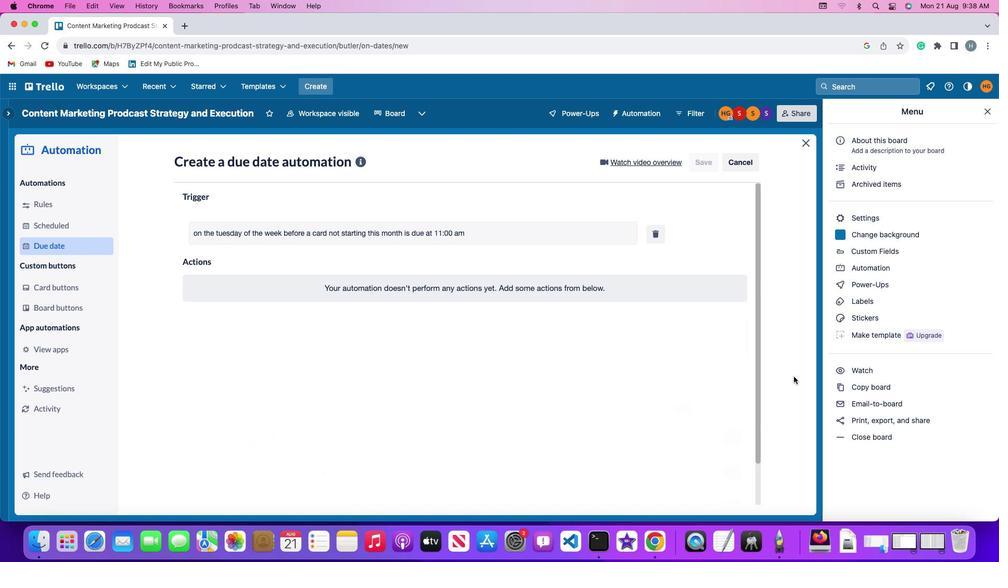 
